 Task: Add Hu Organic Cashew Butter + Pure Vanilla Bean Dark Chocolate Bar to the cart.
Action: Mouse moved to (18, 63)
Screenshot: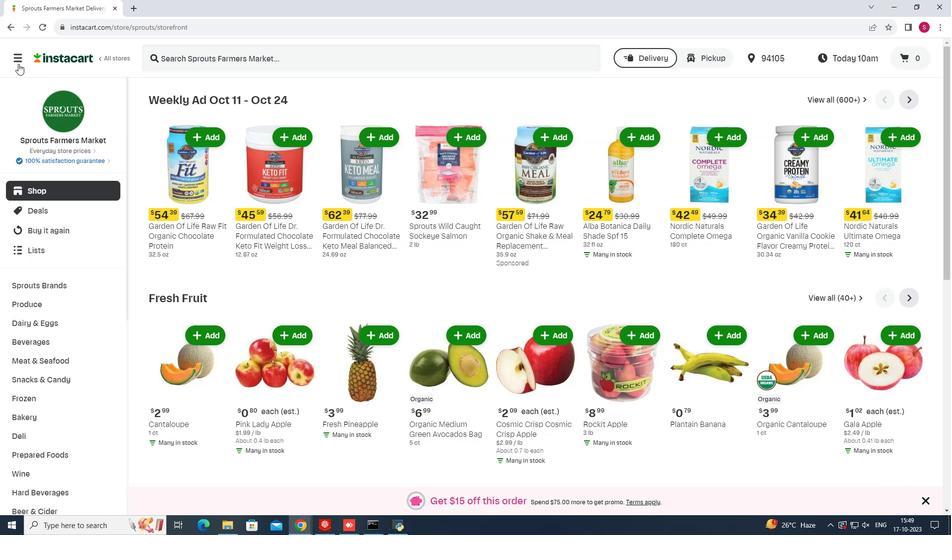 
Action: Mouse pressed left at (18, 63)
Screenshot: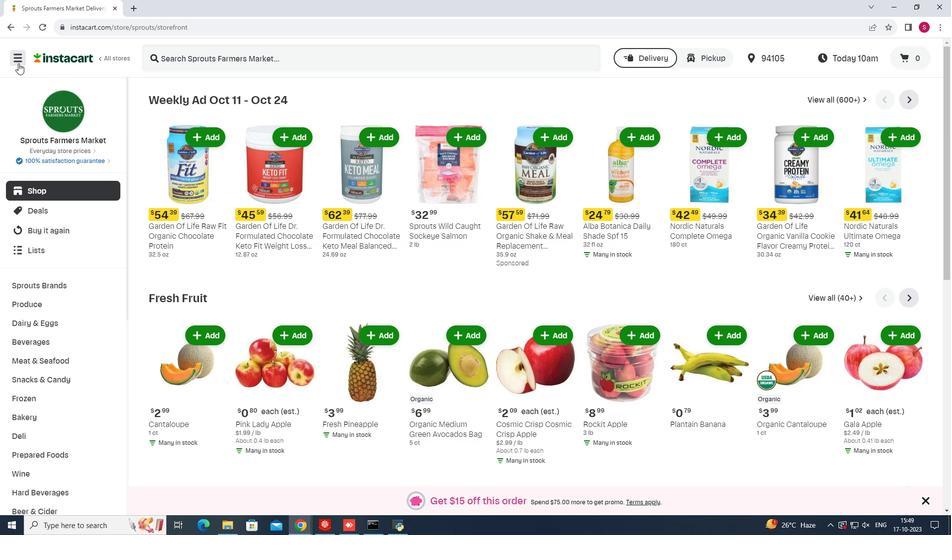 
Action: Mouse moved to (70, 261)
Screenshot: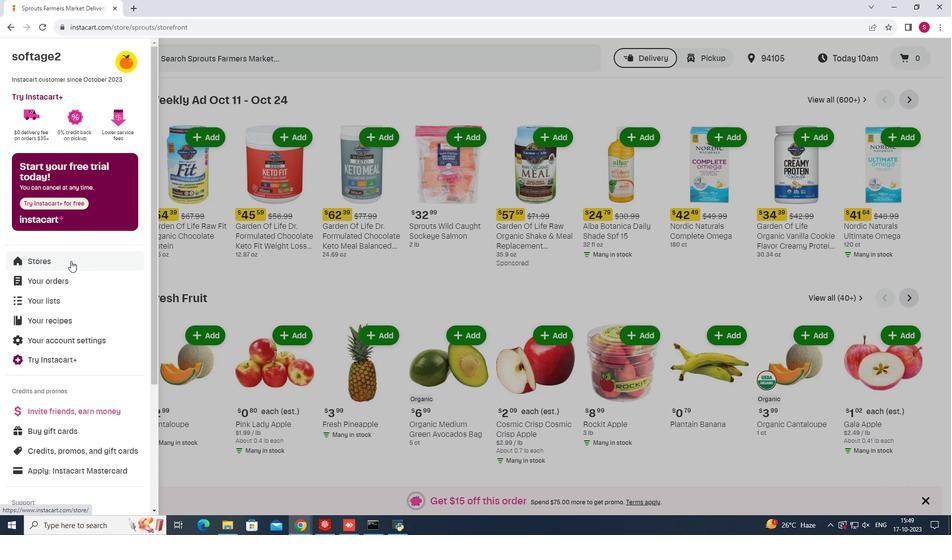 
Action: Mouse pressed left at (70, 261)
Screenshot: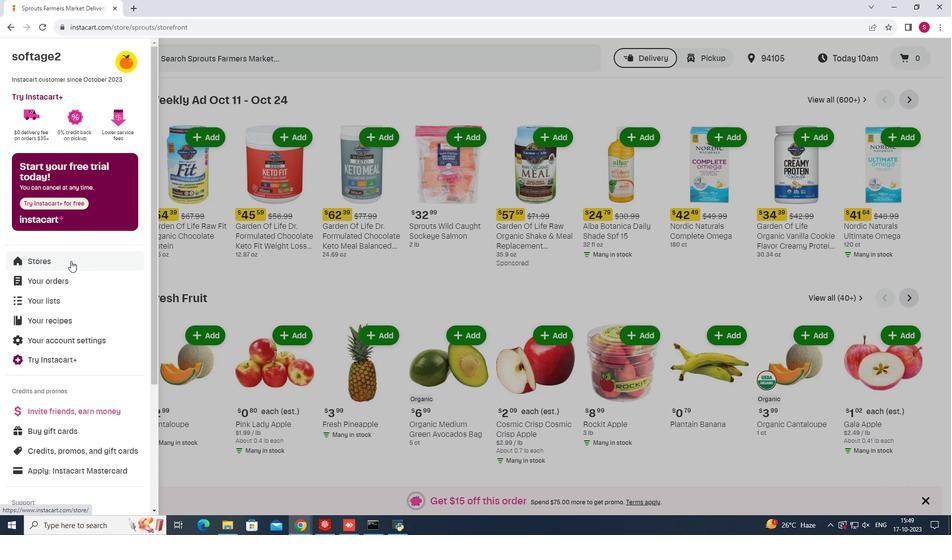 
Action: Mouse moved to (231, 85)
Screenshot: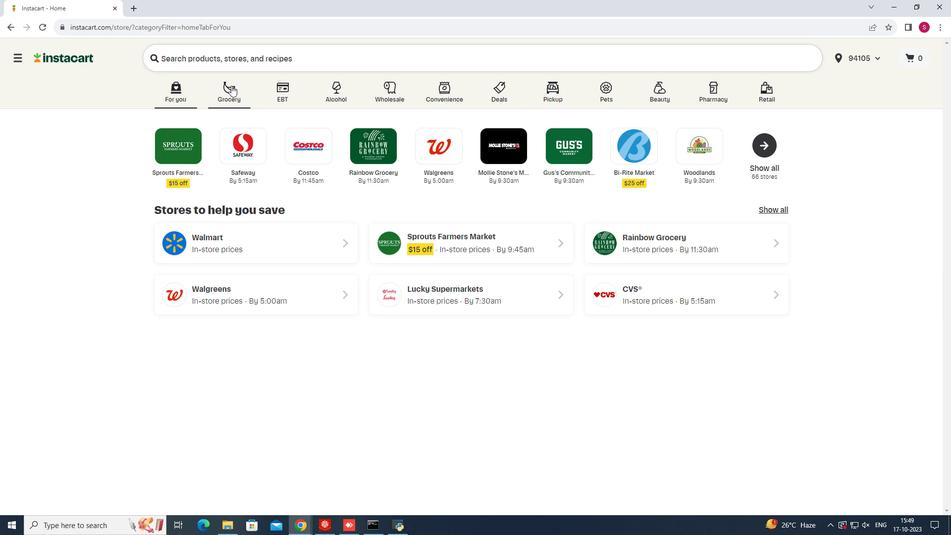 
Action: Mouse pressed left at (231, 85)
Screenshot: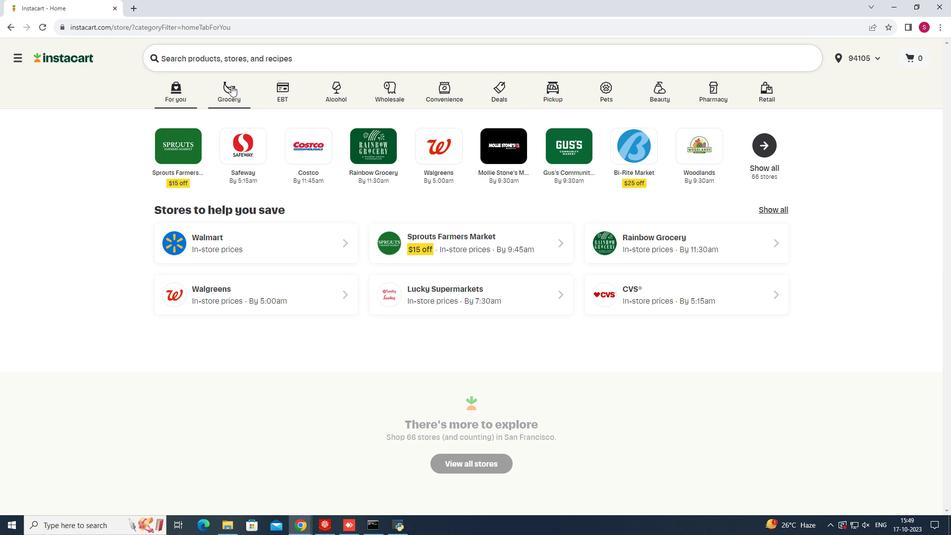
Action: Mouse moved to (690, 137)
Screenshot: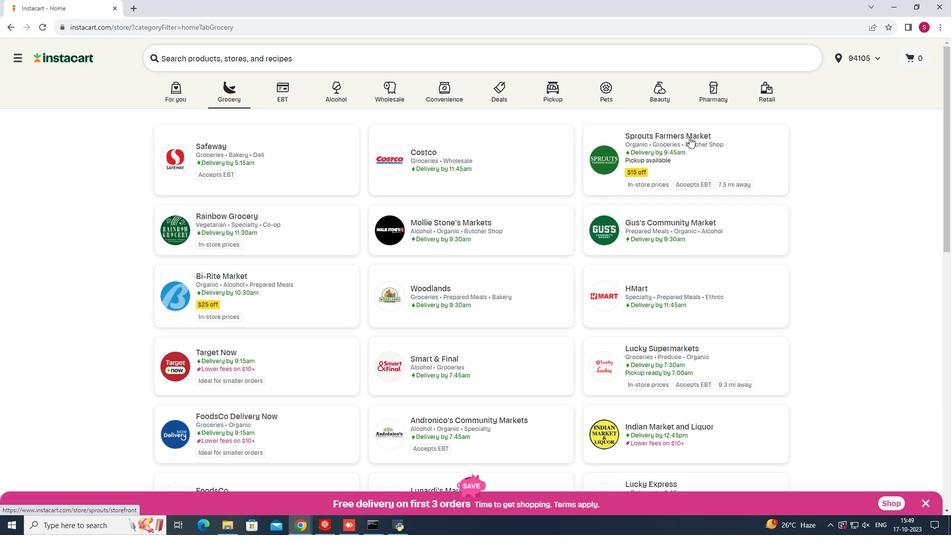 
Action: Mouse pressed left at (690, 137)
Screenshot: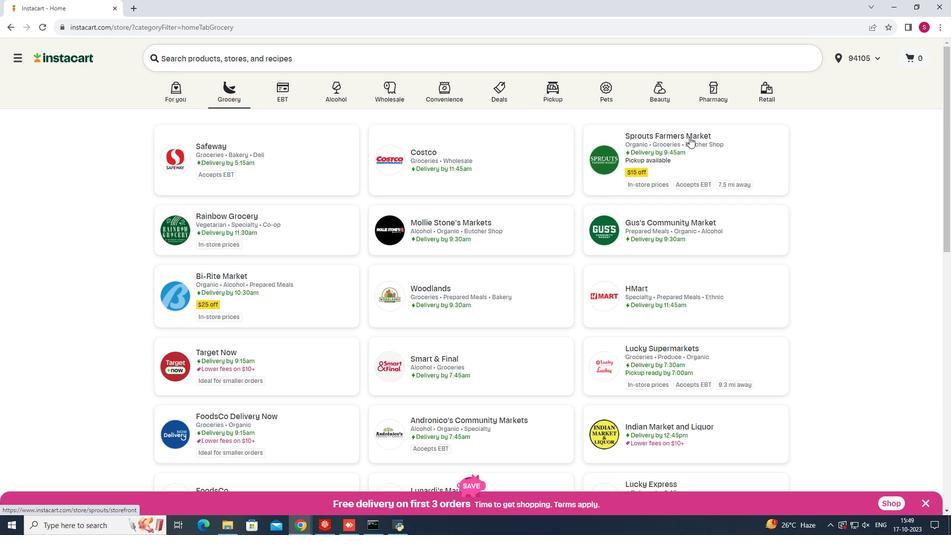 
Action: Mouse moved to (61, 381)
Screenshot: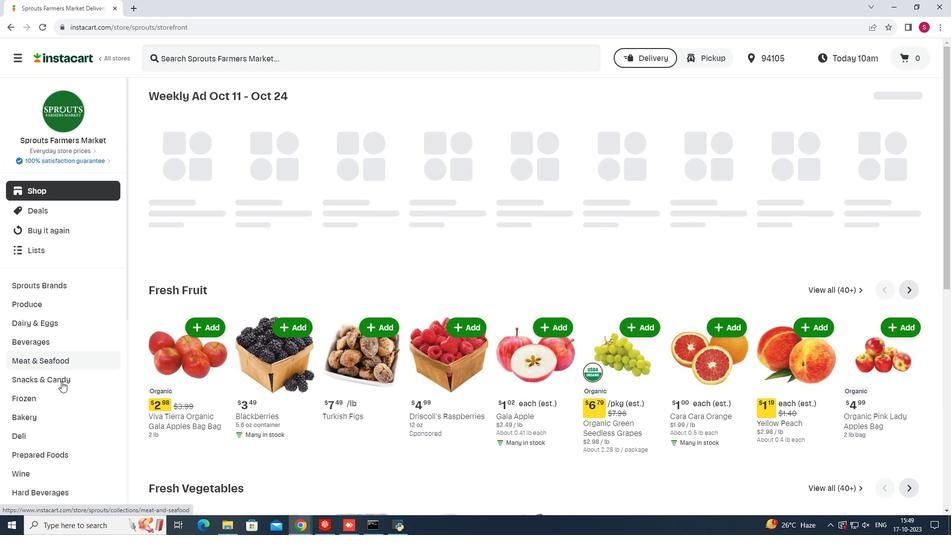 
Action: Mouse pressed left at (61, 381)
Screenshot: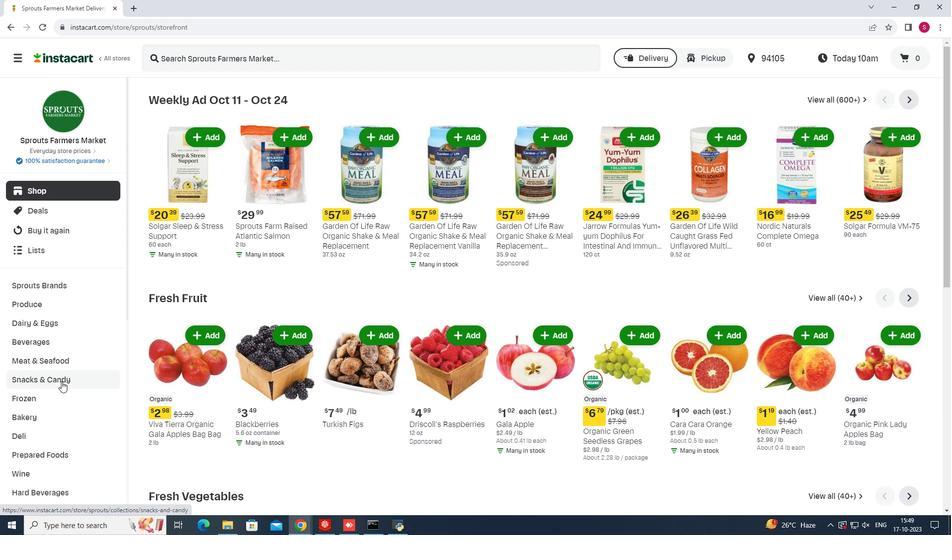 
Action: Mouse moved to (287, 122)
Screenshot: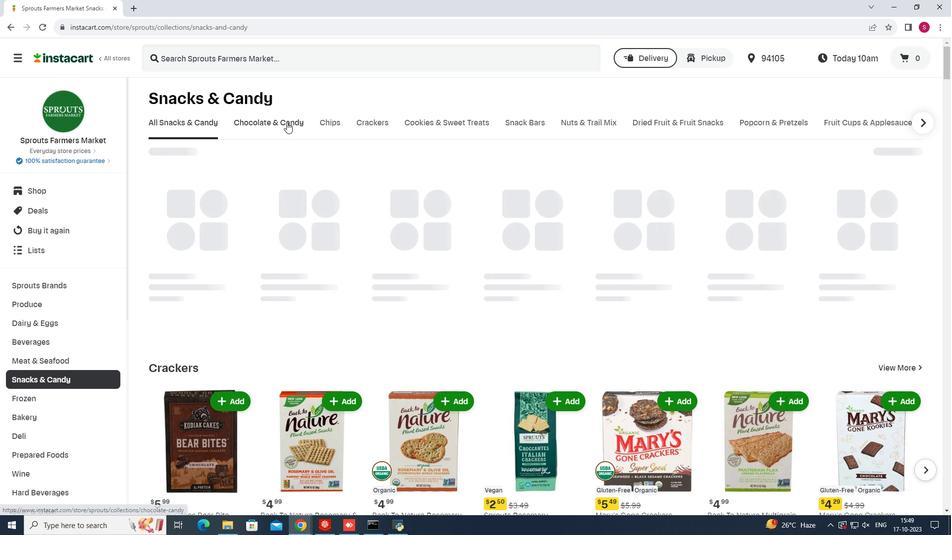 
Action: Mouse pressed left at (287, 122)
Screenshot: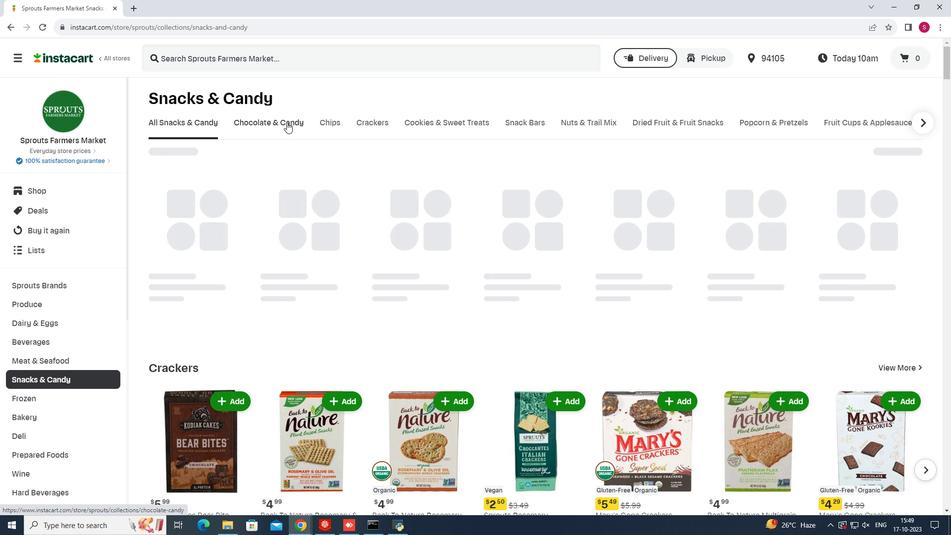 
Action: Mouse moved to (250, 167)
Screenshot: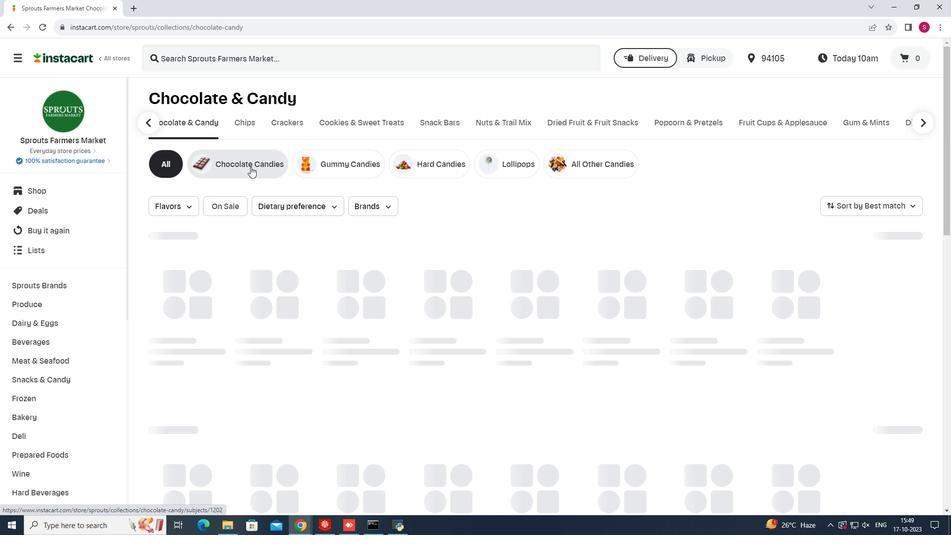 
Action: Mouse pressed left at (250, 167)
Screenshot: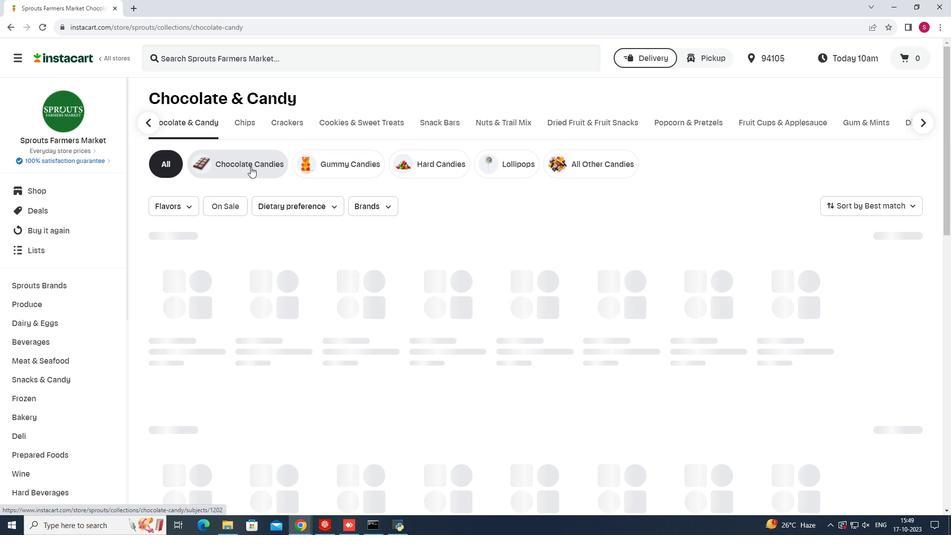 
Action: Mouse moved to (342, 57)
Screenshot: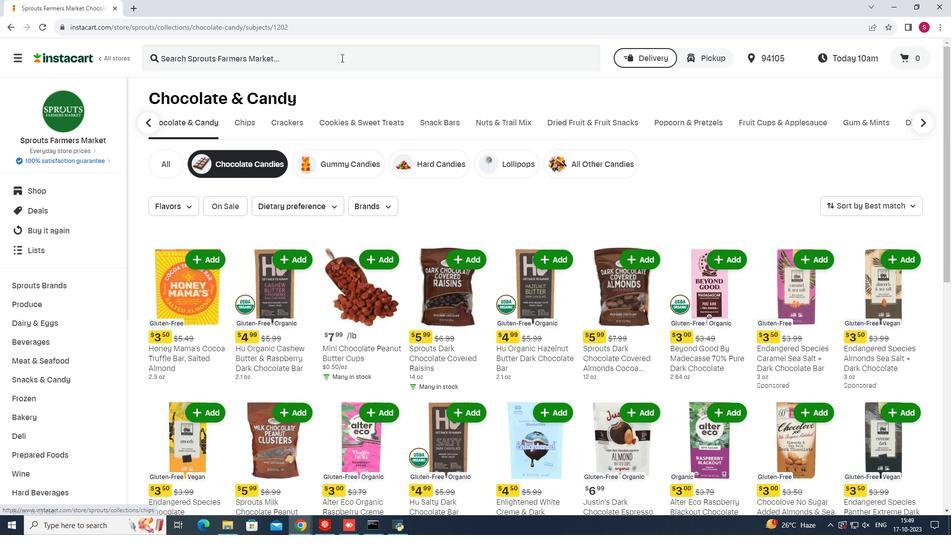 
Action: Mouse pressed left at (342, 57)
Screenshot: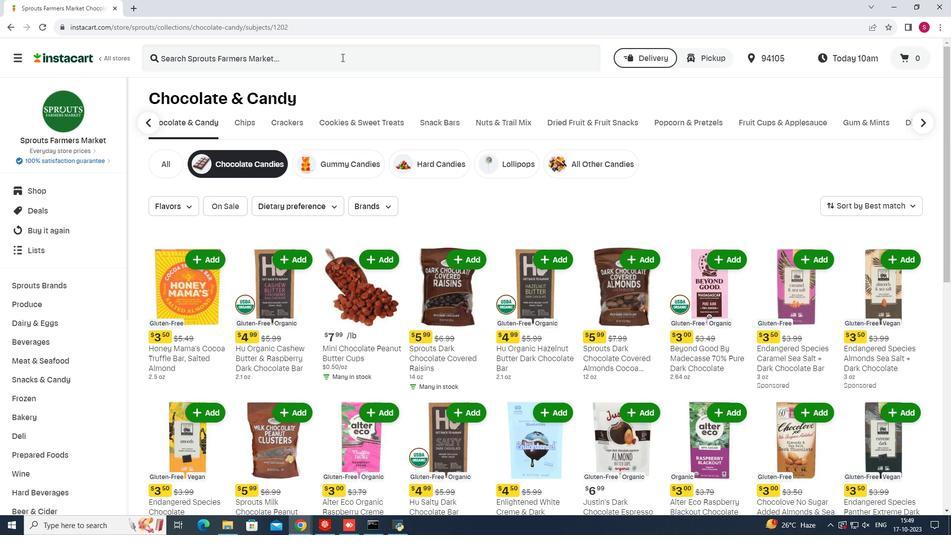 
Action: Key pressed <Key.shift>Hu<Key.space><Key.shift>Organic<Key.space><Key.shift>Chash<Key.backspace><Key.backspace><Key.backspace><Key.backspace>ashew<Key.space><Key.shift>Butter<Key.space><Key.shift_r>+<Key.space><Key.shift>Pure<Key.space><Key.shift>Vanilla<Key.space><Key.shift>Bean<Key.space><Key.shift>Dark<Key.space><Key.shift>Chocolate<Key.space><Key.shift>Bar<Key.enter>
Screenshot: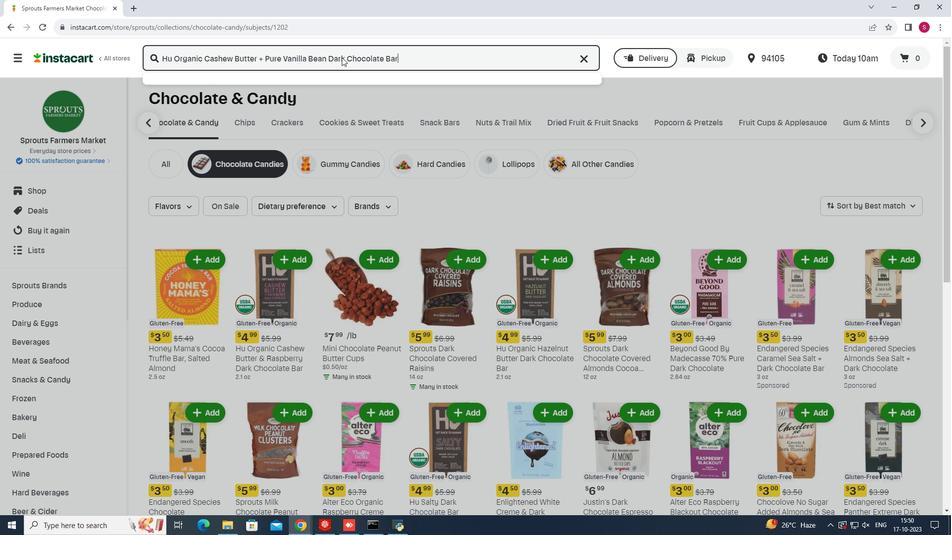
Action: Mouse moved to (418, 172)
Screenshot: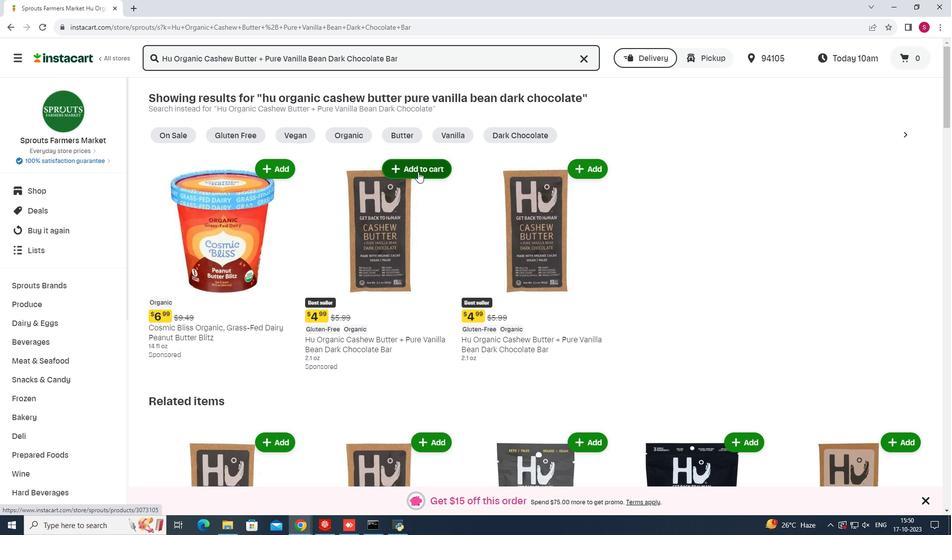 
Action: Mouse pressed left at (418, 172)
Screenshot: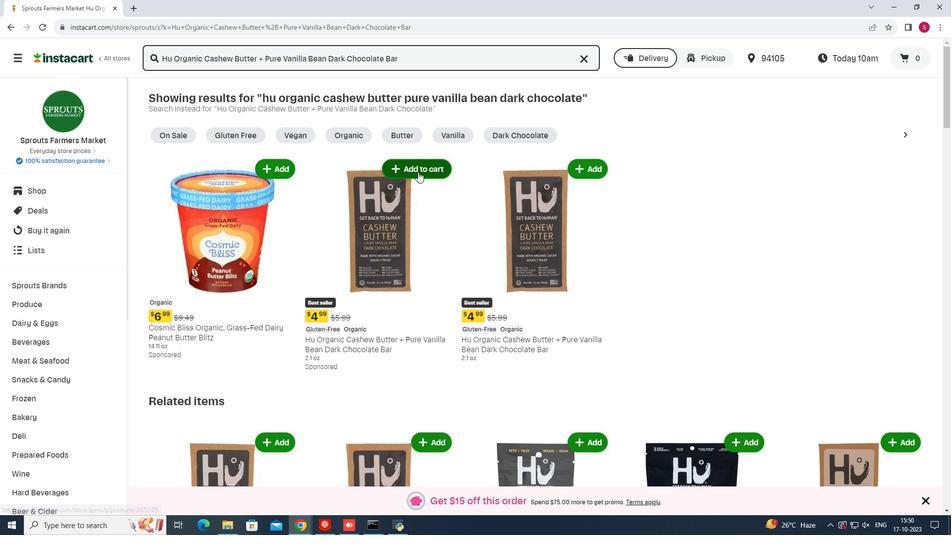 
Action: Mouse moved to (729, 166)
Screenshot: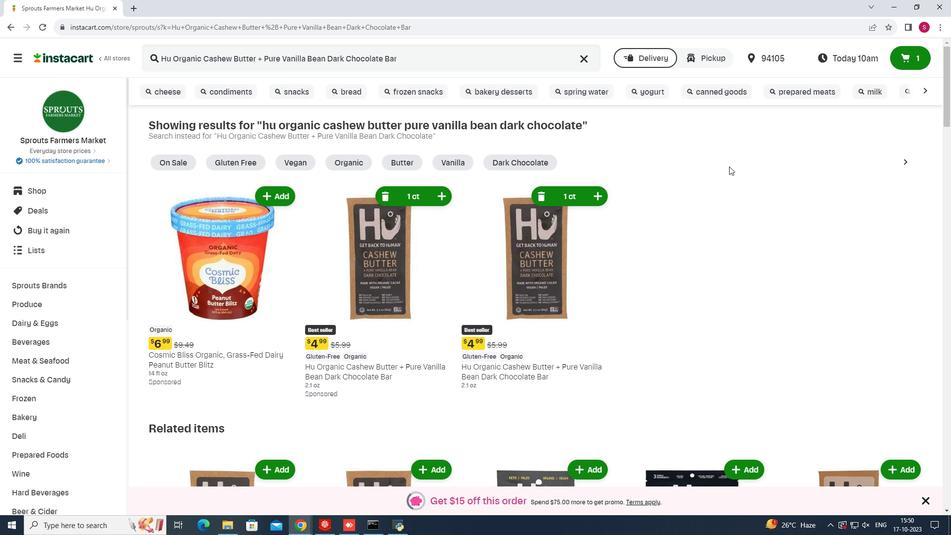 
